 Task: Create a rule when the discription of a card does not start with text .
Action: Mouse pressed left at (855, 269)
Screenshot: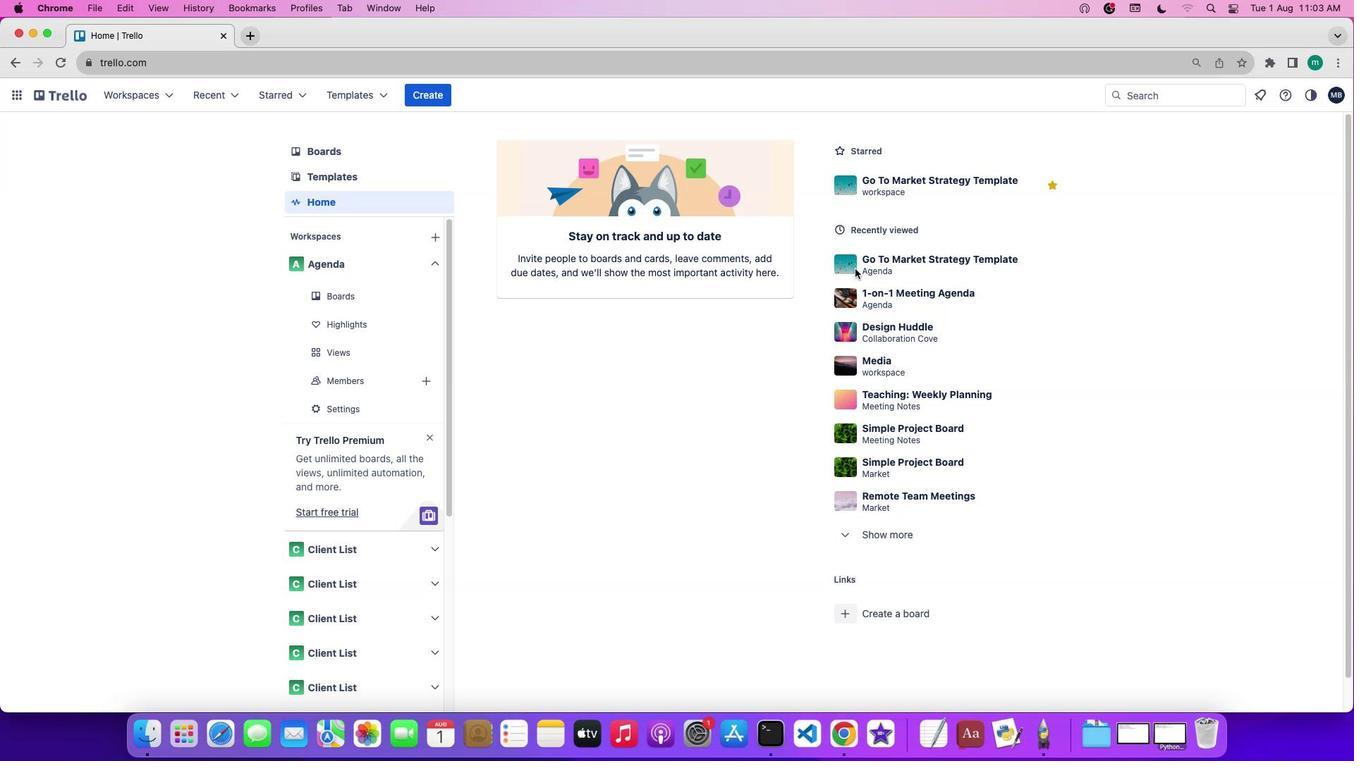 
Action: Mouse pressed left at (855, 269)
Screenshot: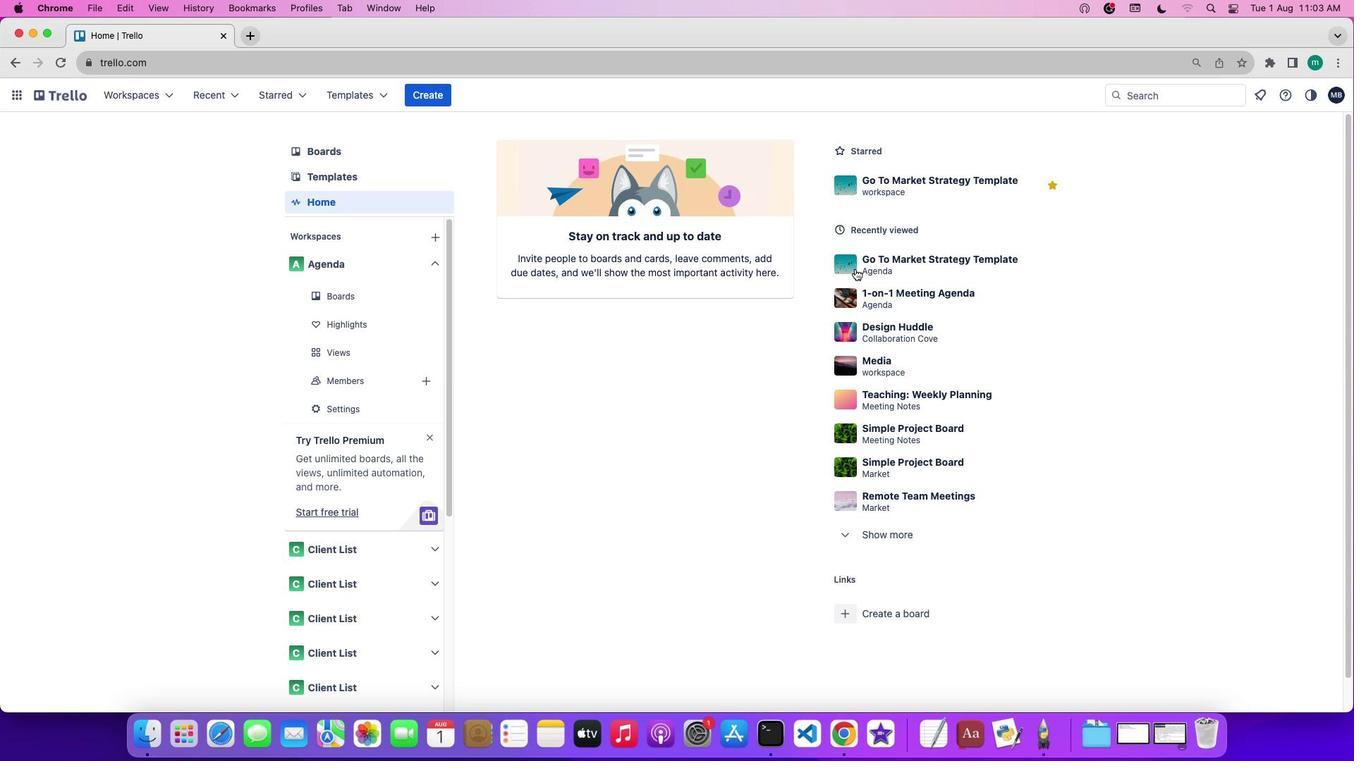 
Action: Mouse moved to (1184, 308)
Screenshot: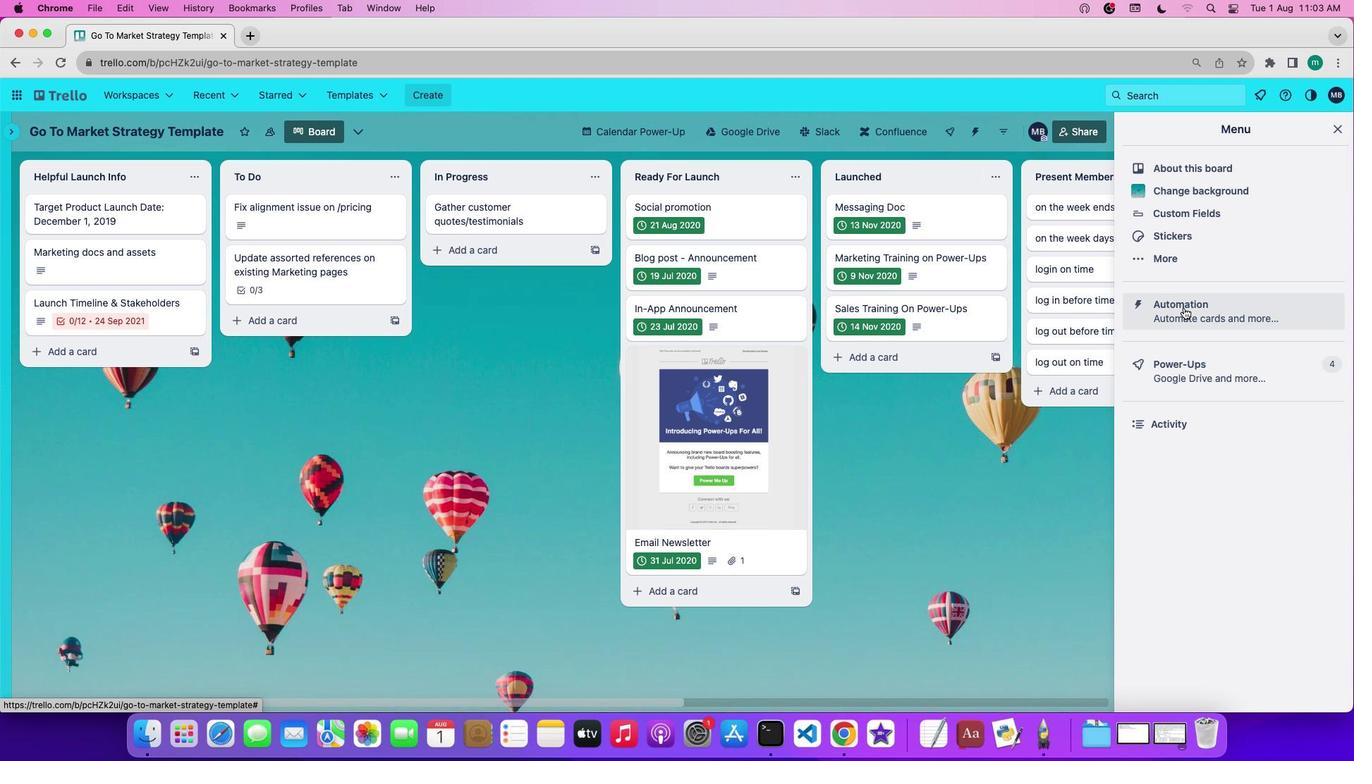 
Action: Mouse pressed left at (1184, 308)
Screenshot: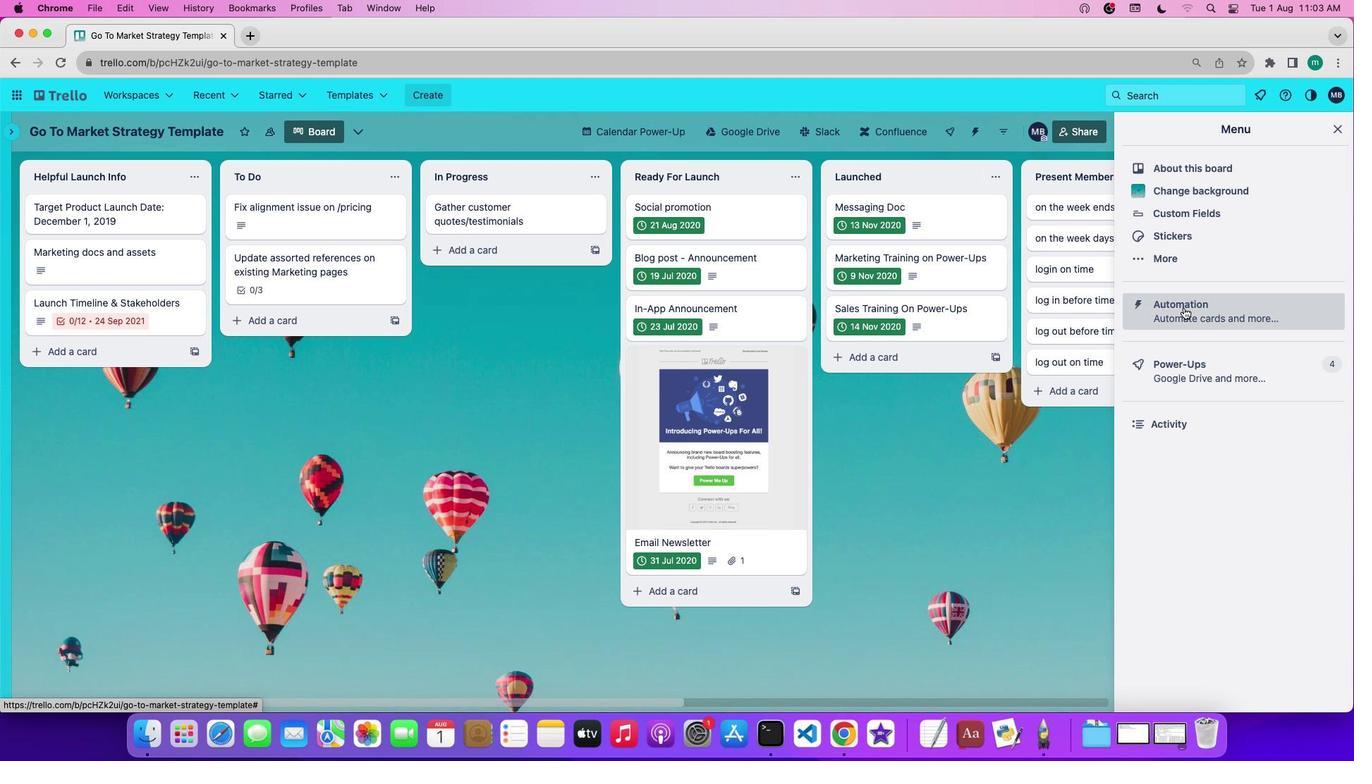 
Action: Mouse moved to (71, 257)
Screenshot: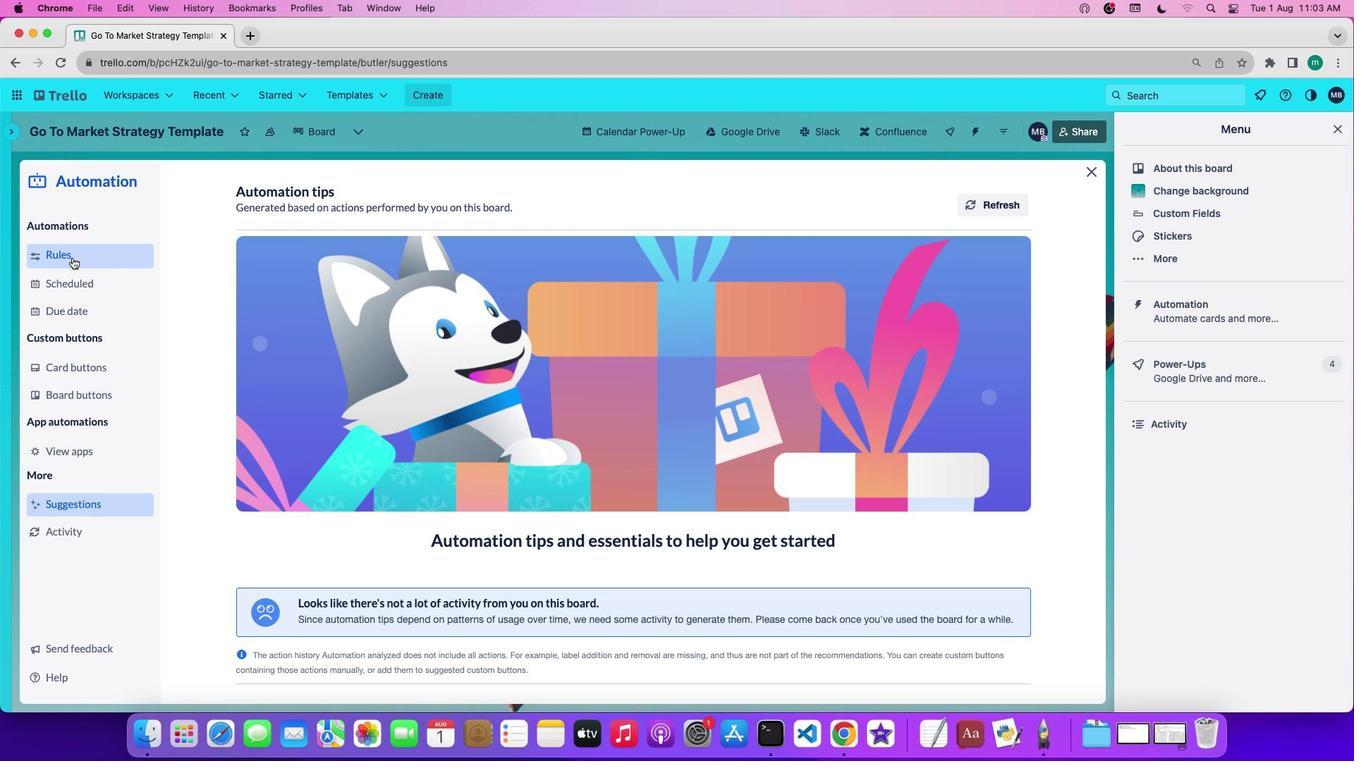 
Action: Mouse pressed left at (71, 257)
Screenshot: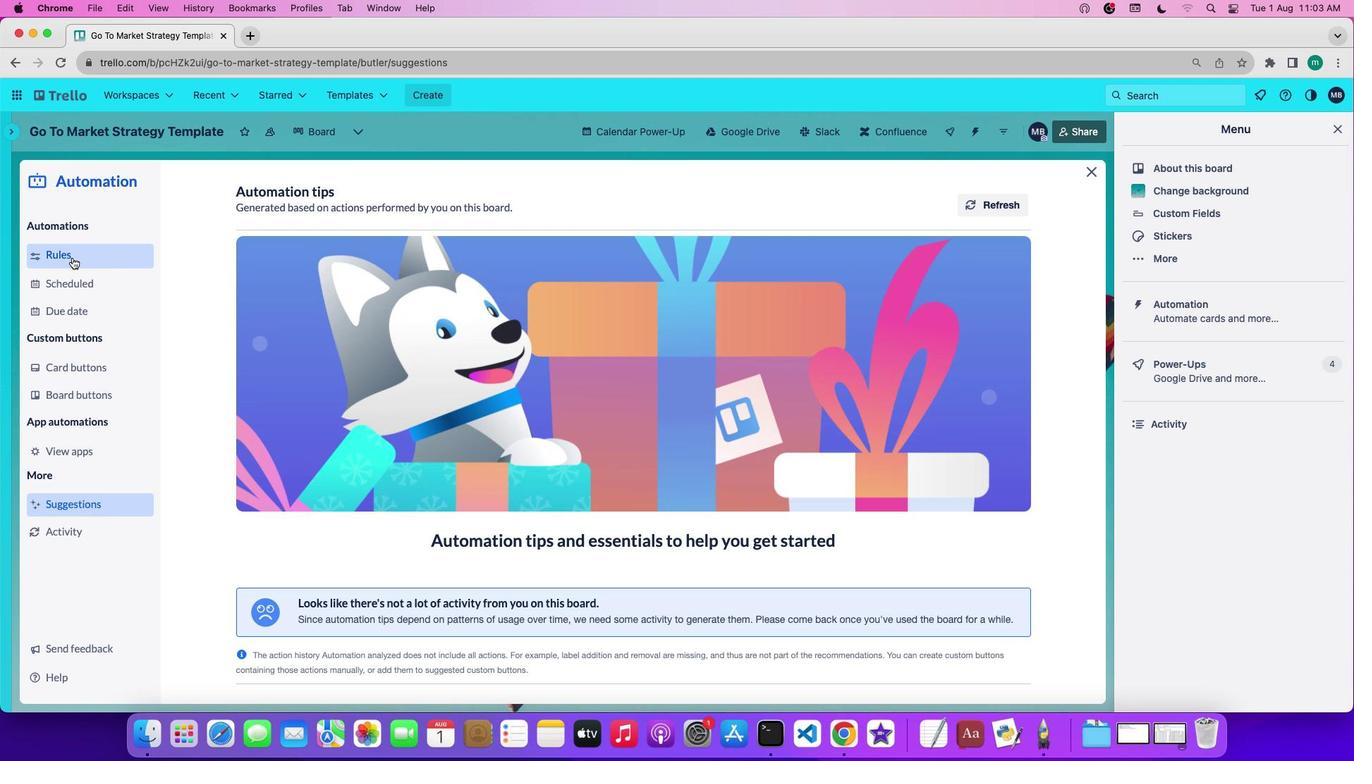 
Action: Mouse moved to (303, 498)
Screenshot: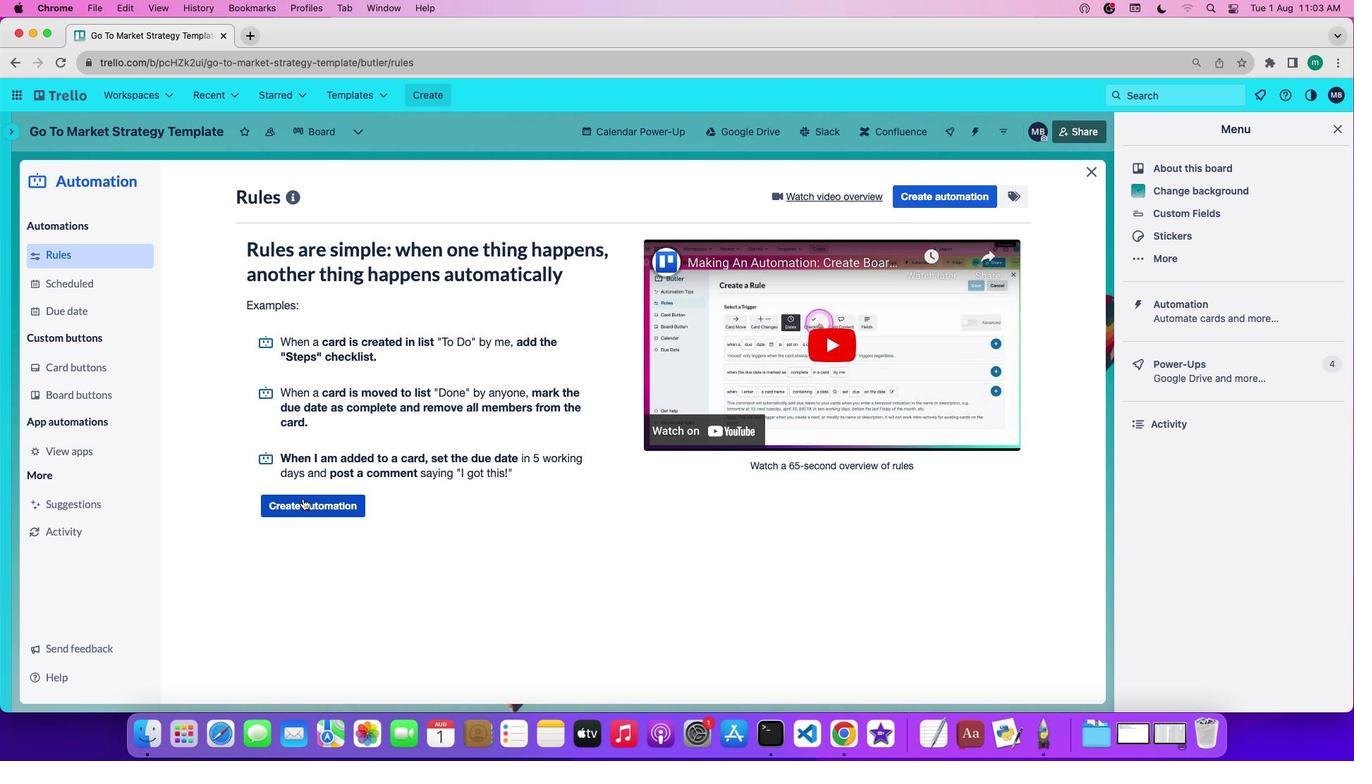 
Action: Mouse pressed left at (303, 498)
Screenshot: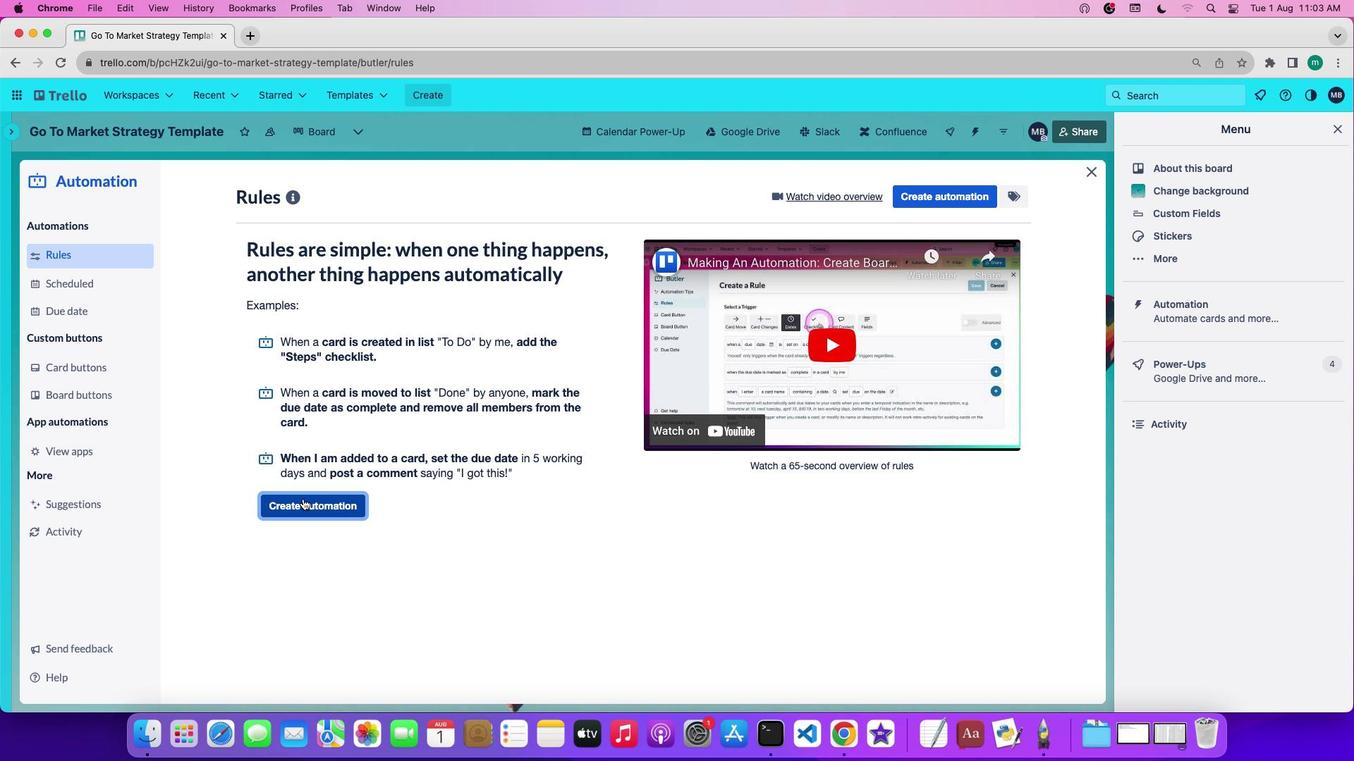 
Action: Mouse moved to (597, 331)
Screenshot: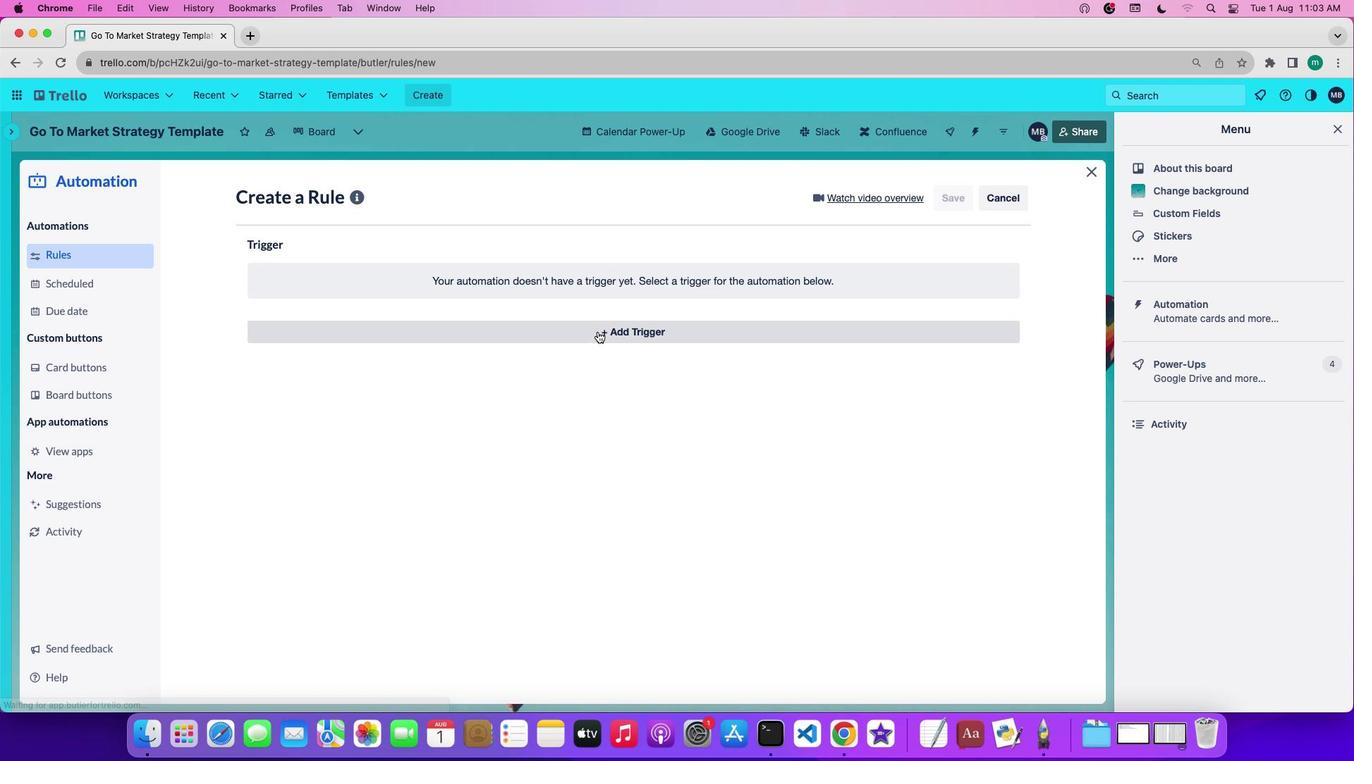 
Action: Mouse pressed left at (597, 331)
Screenshot: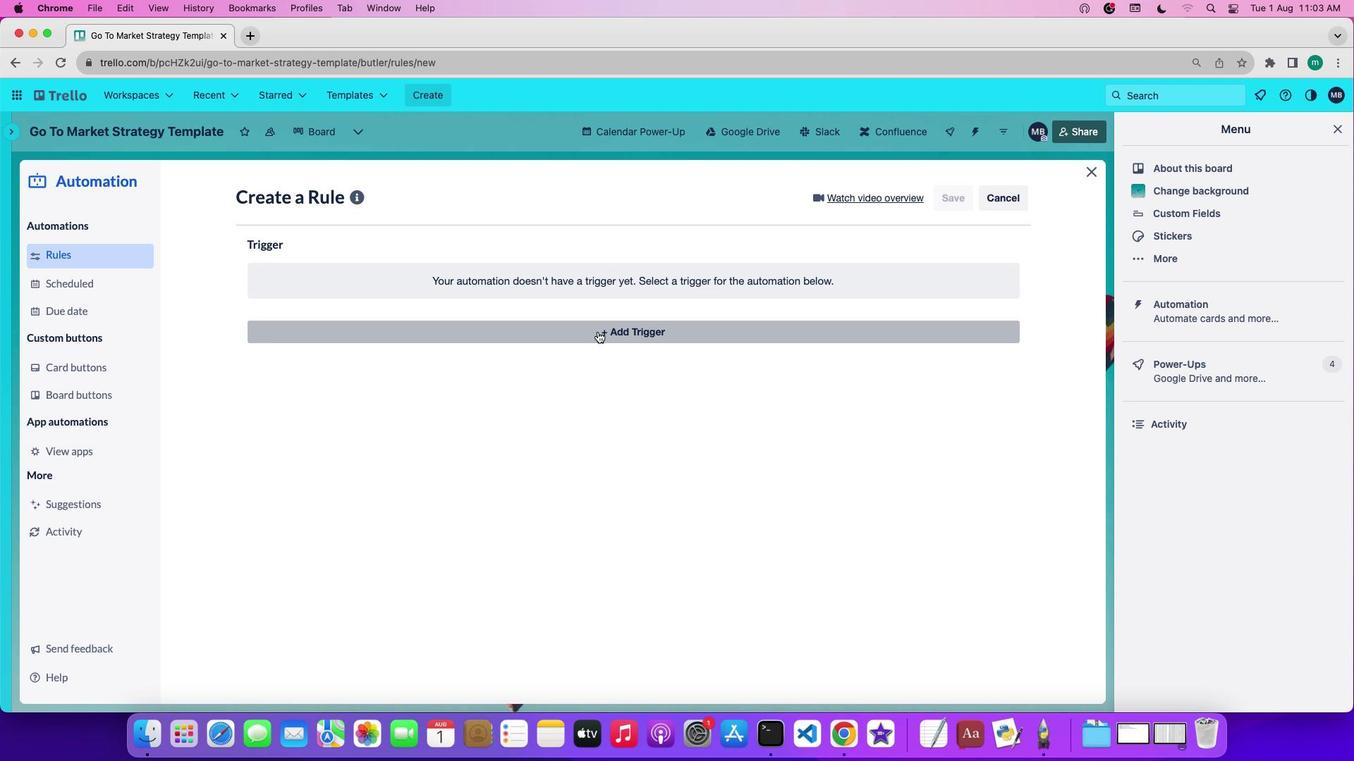 
Action: Mouse moved to (543, 387)
Screenshot: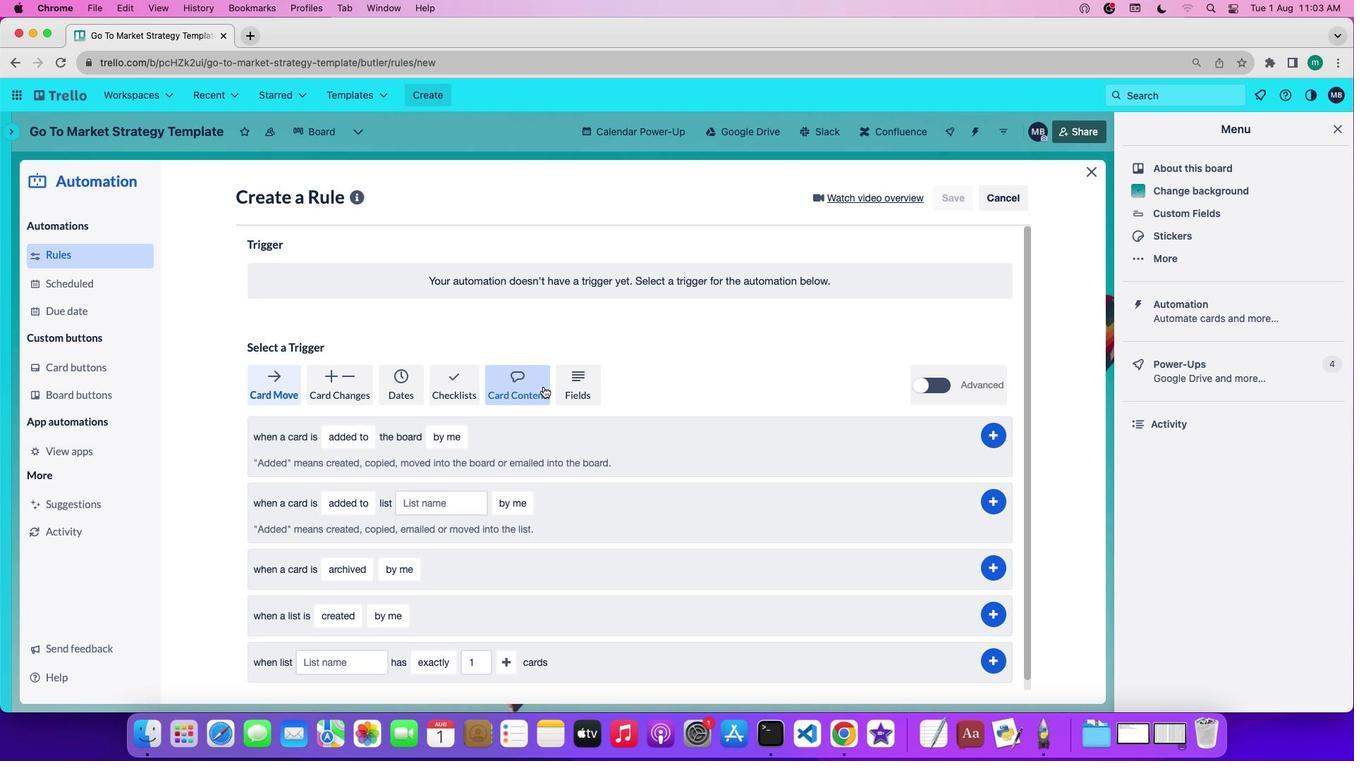 
Action: Mouse pressed left at (543, 387)
Screenshot: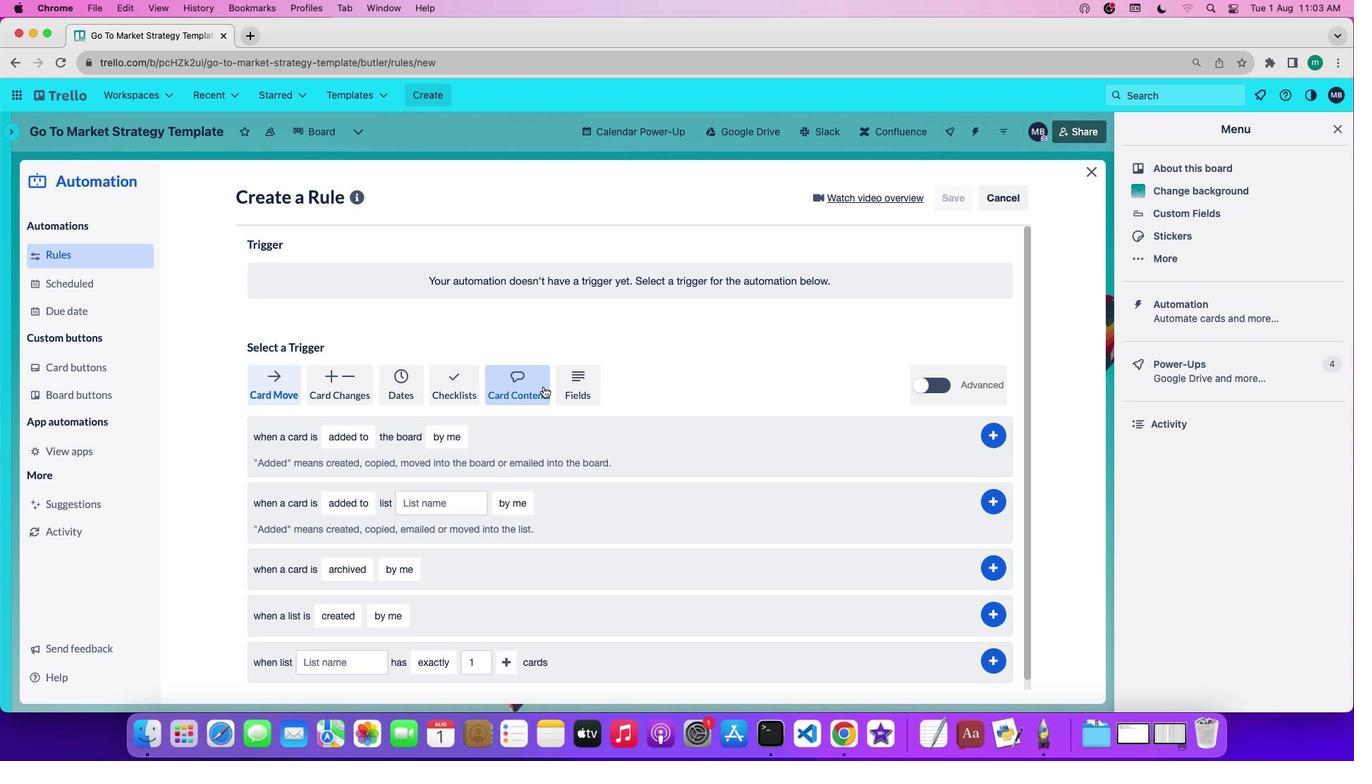 
Action: Mouse moved to (315, 431)
Screenshot: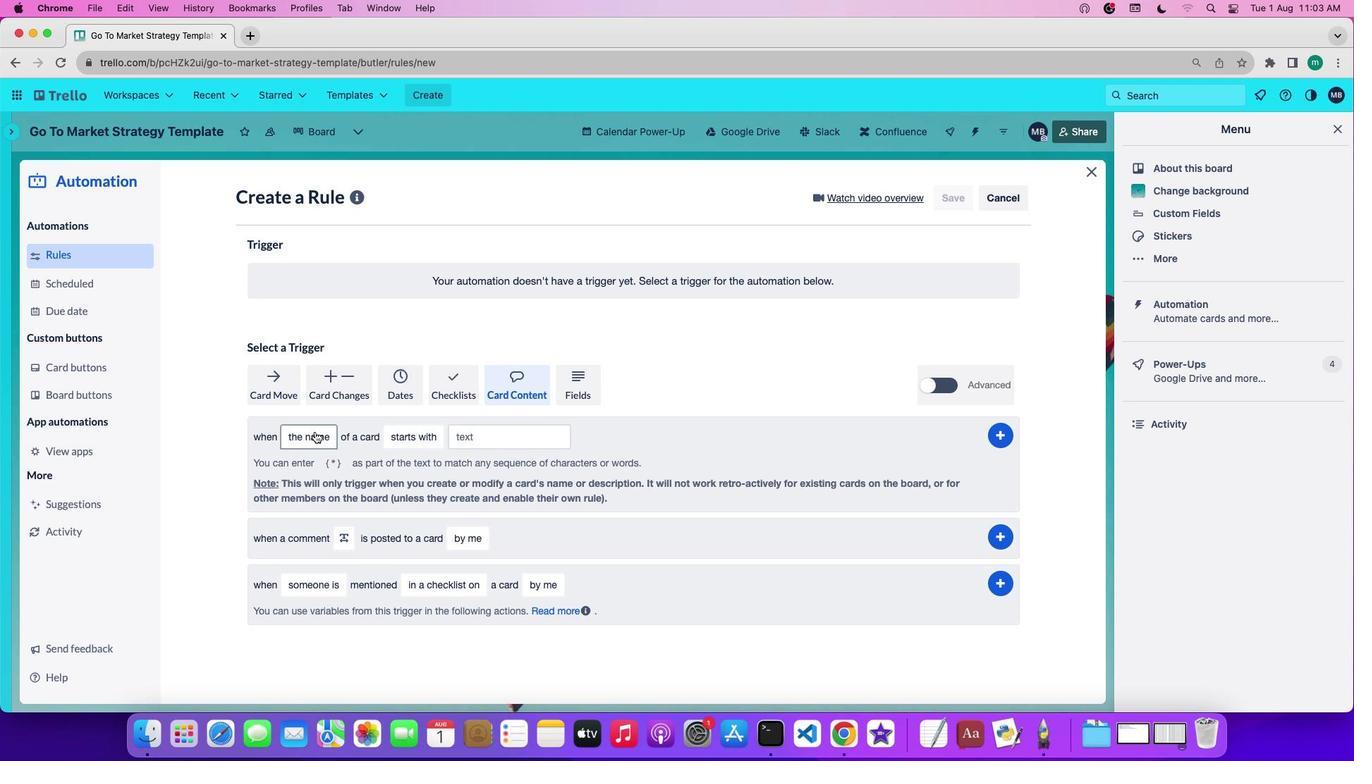 
Action: Mouse pressed left at (315, 431)
Screenshot: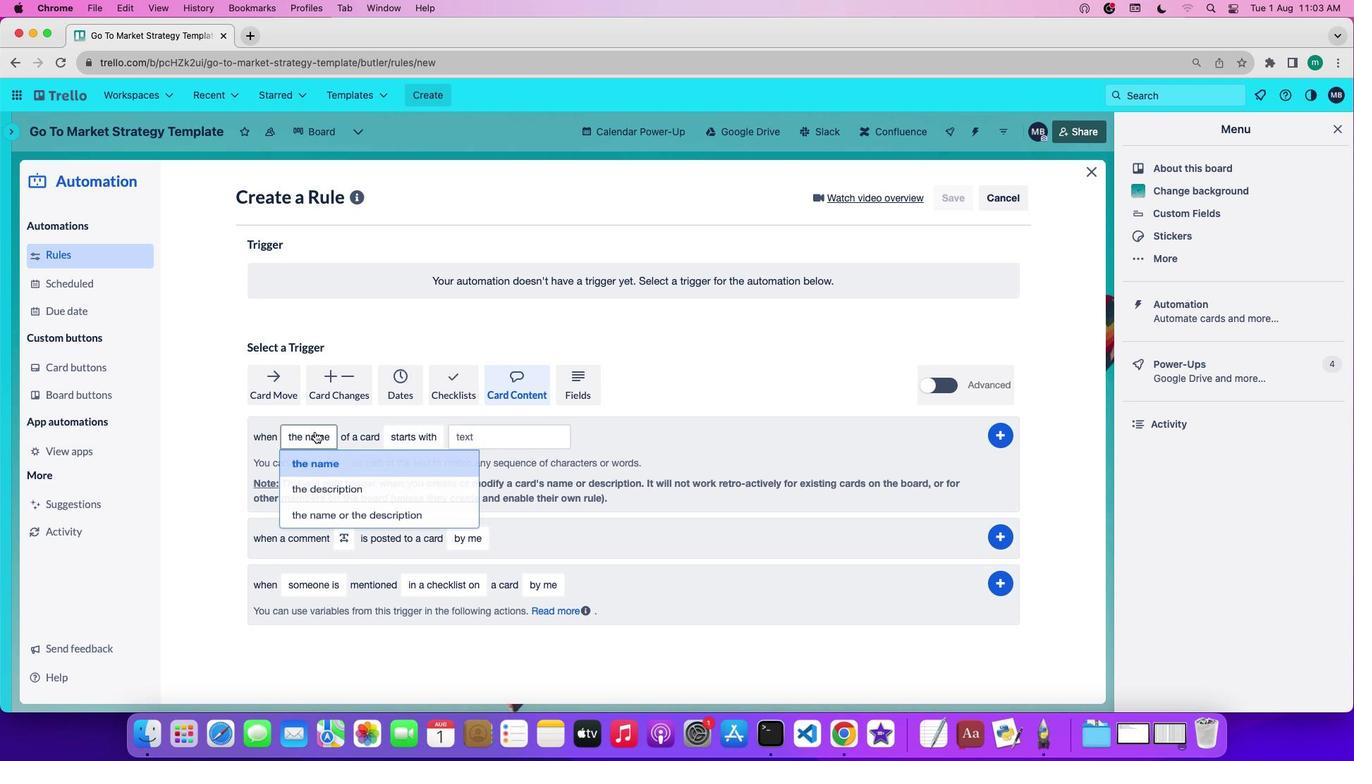 
Action: Mouse moved to (331, 492)
Screenshot: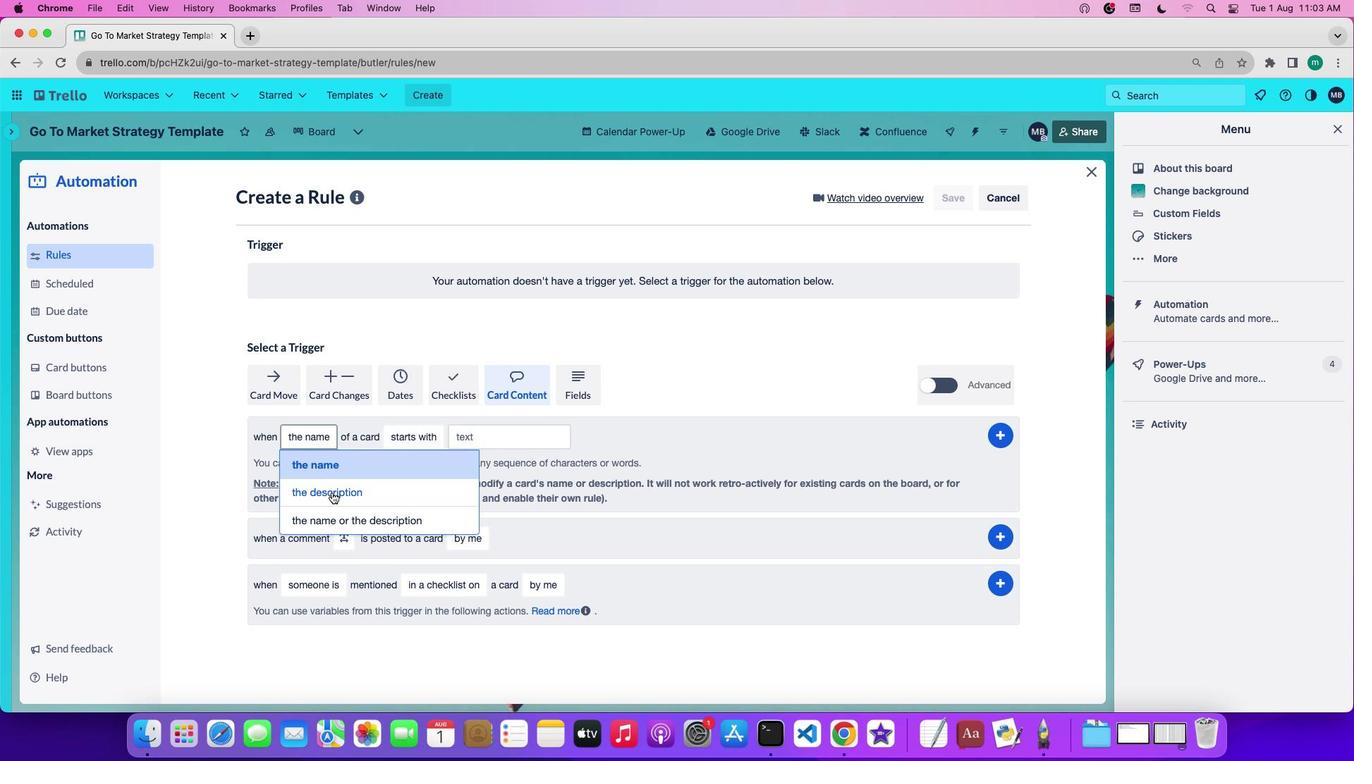 
Action: Mouse pressed left at (331, 492)
Screenshot: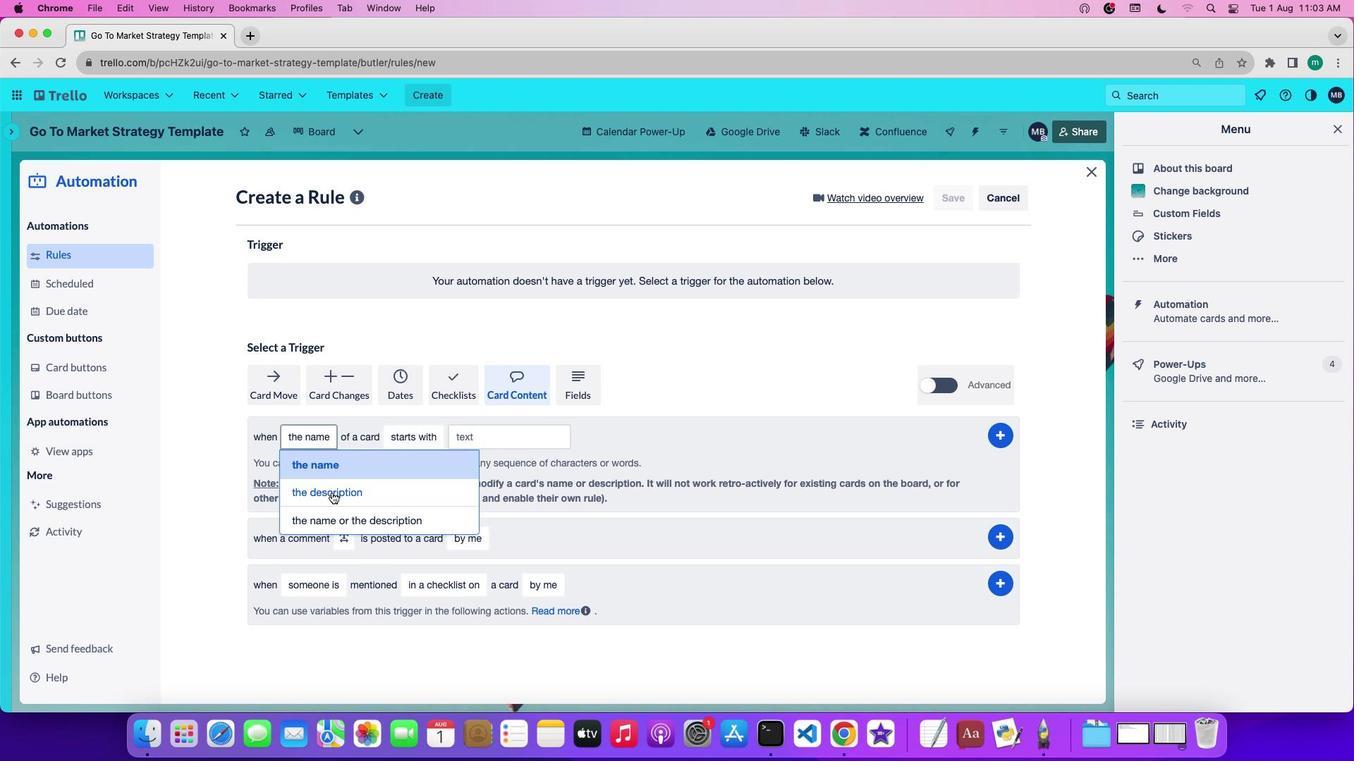 
Action: Mouse moved to (430, 433)
Screenshot: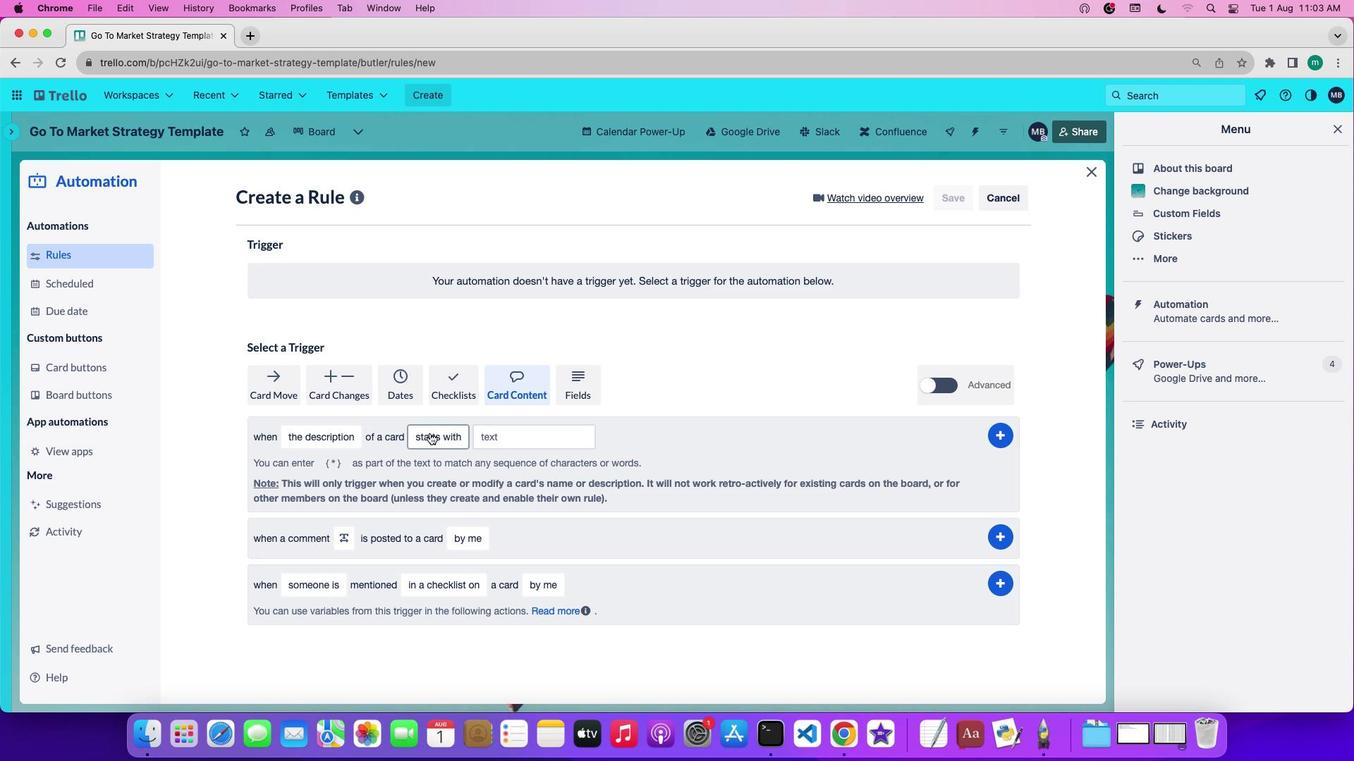 
Action: Mouse pressed left at (430, 433)
Screenshot: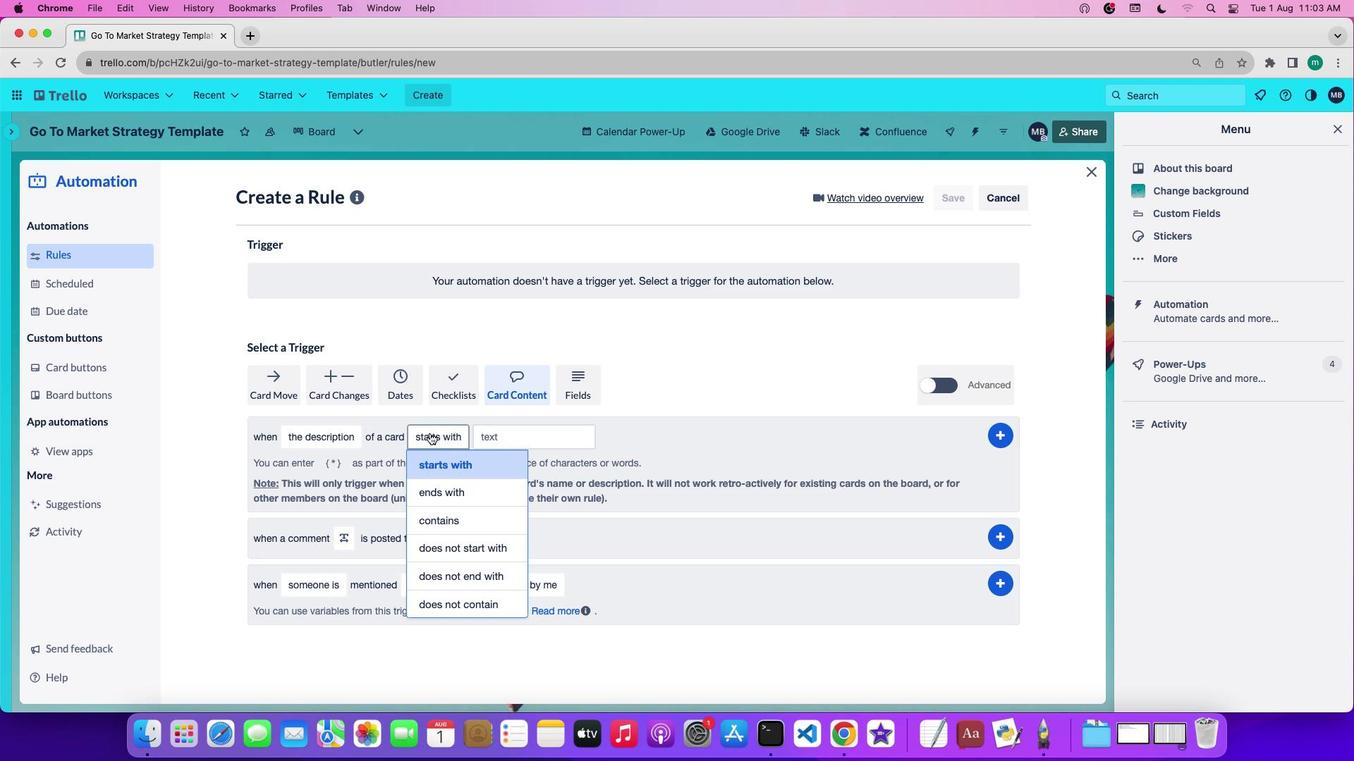 
Action: Mouse moved to (435, 540)
Screenshot: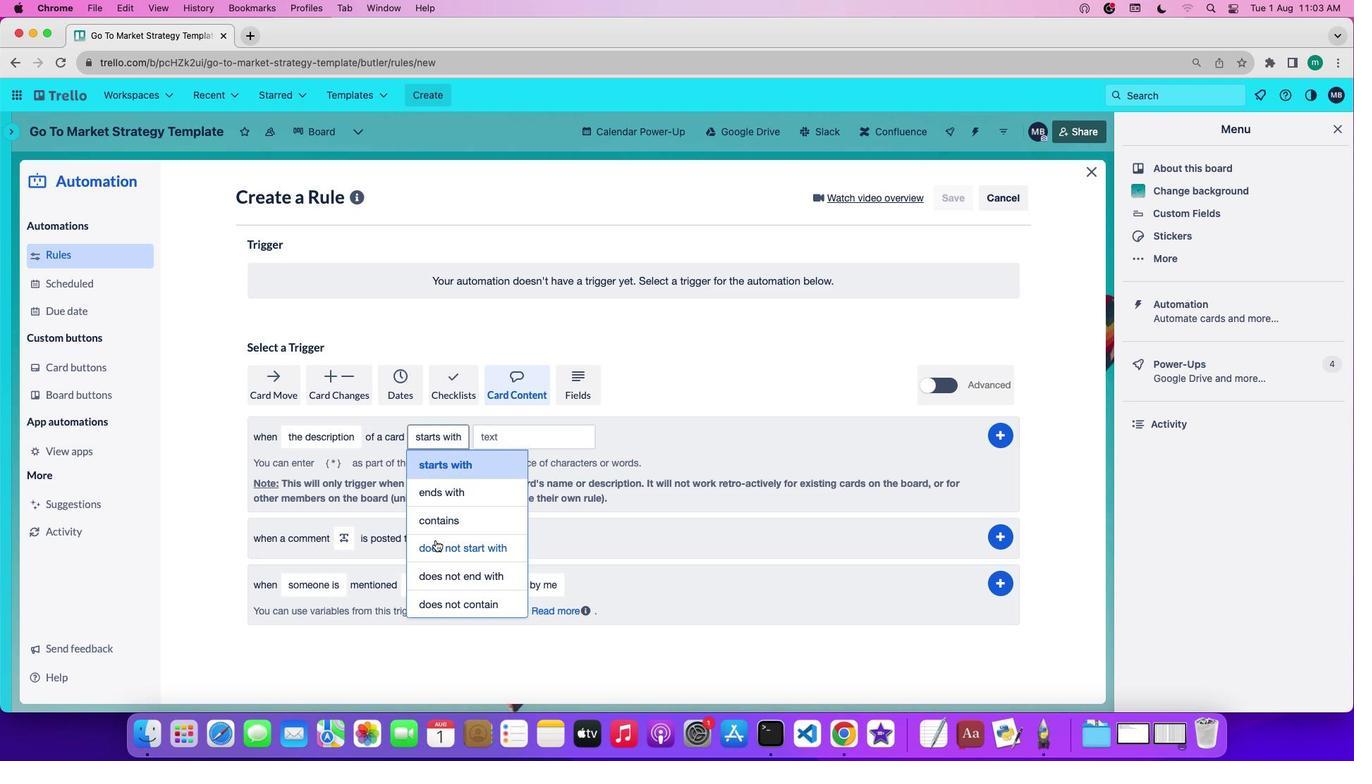 
Action: Mouse pressed left at (435, 540)
Screenshot: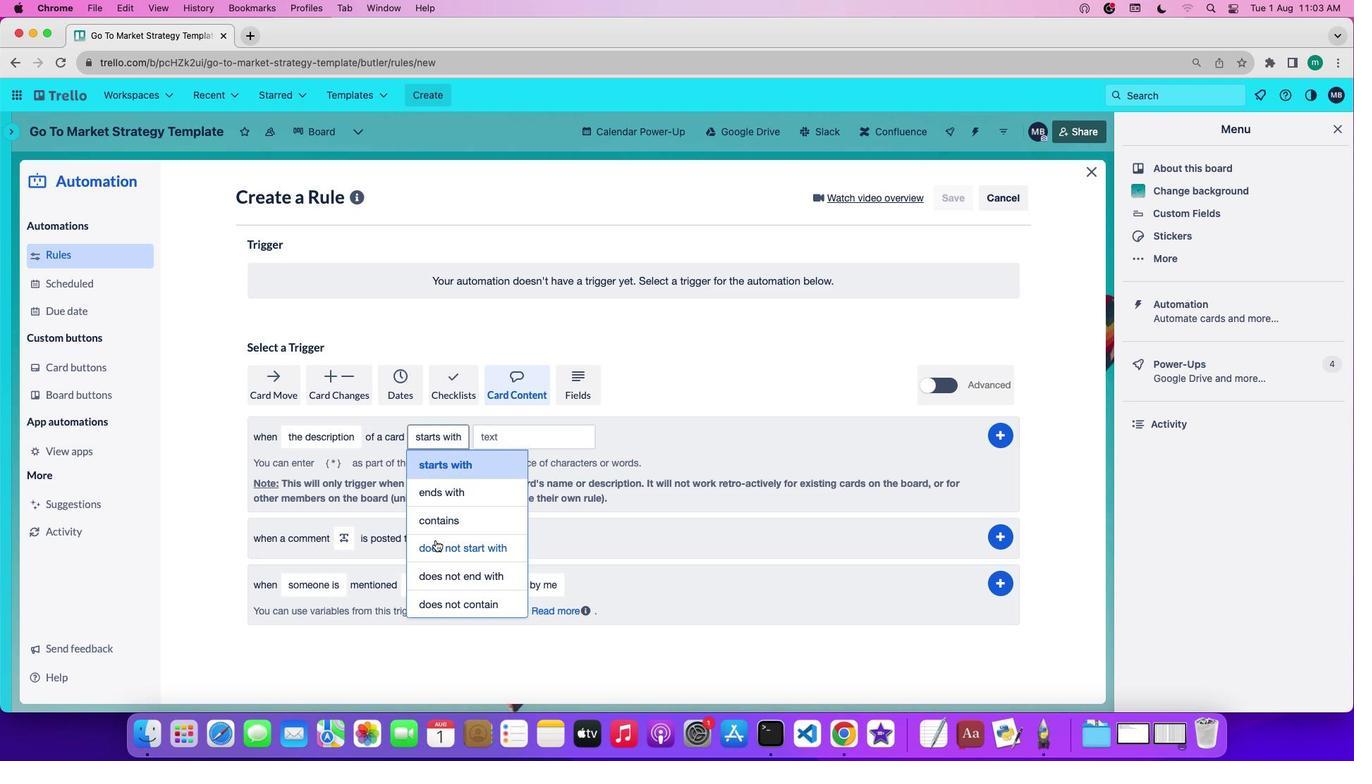 
Action: Mouse moved to (524, 436)
Screenshot: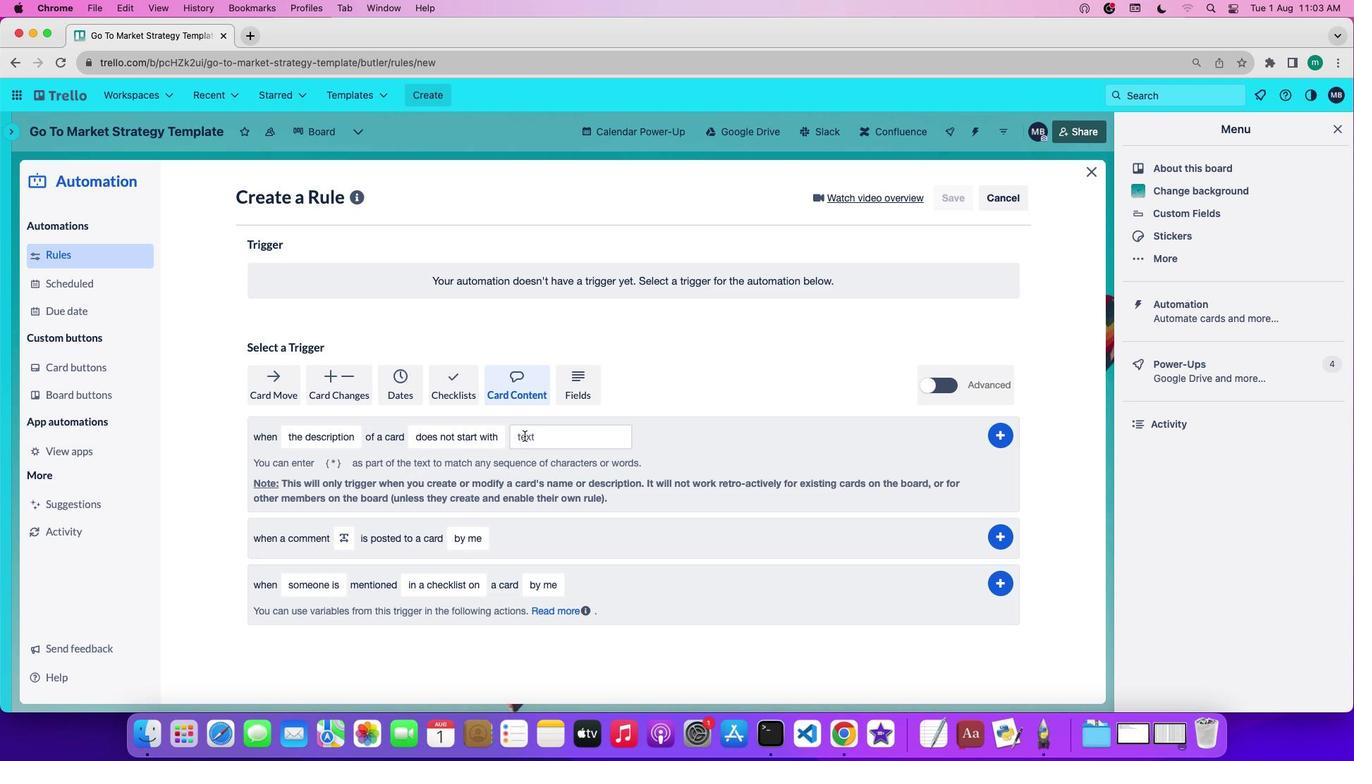
Action: Mouse pressed left at (524, 436)
Screenshot: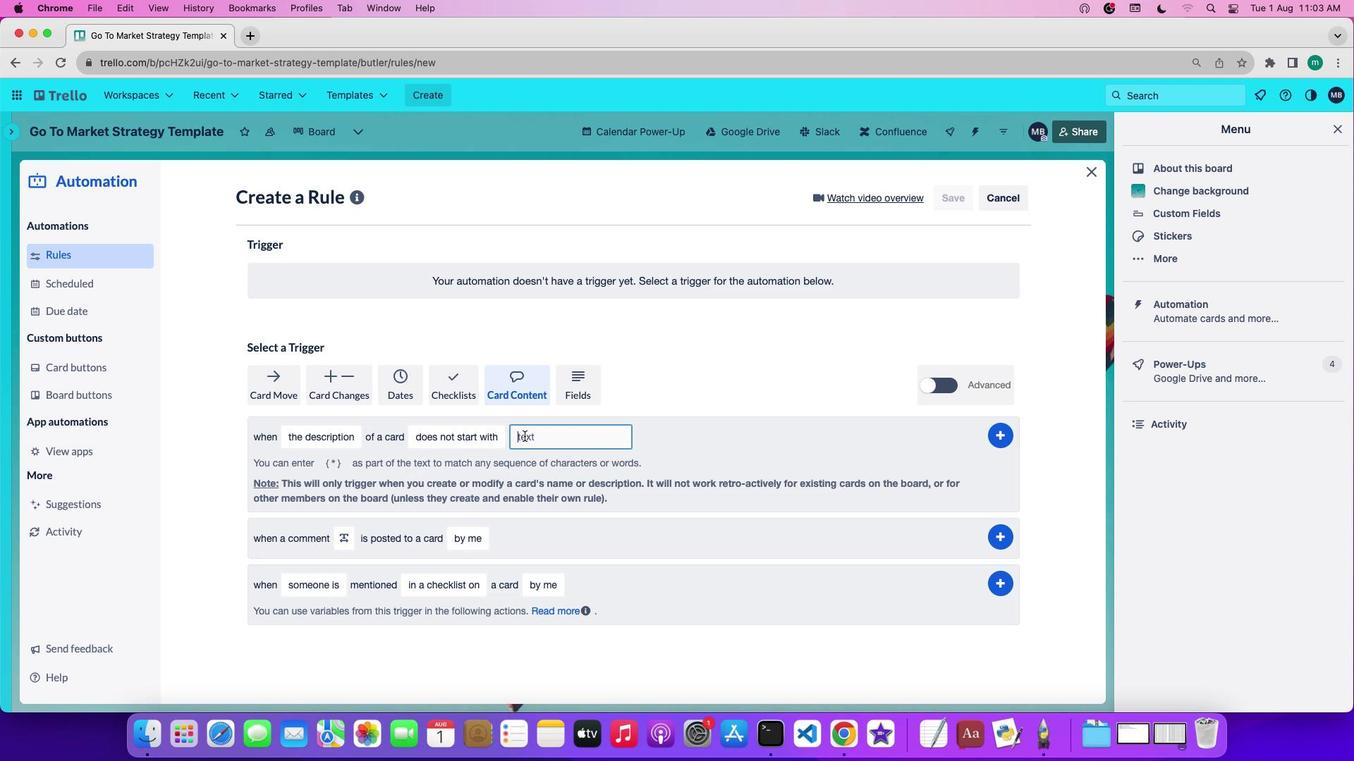 
Action: Key pressed 't''e''x''t'
Screenshot: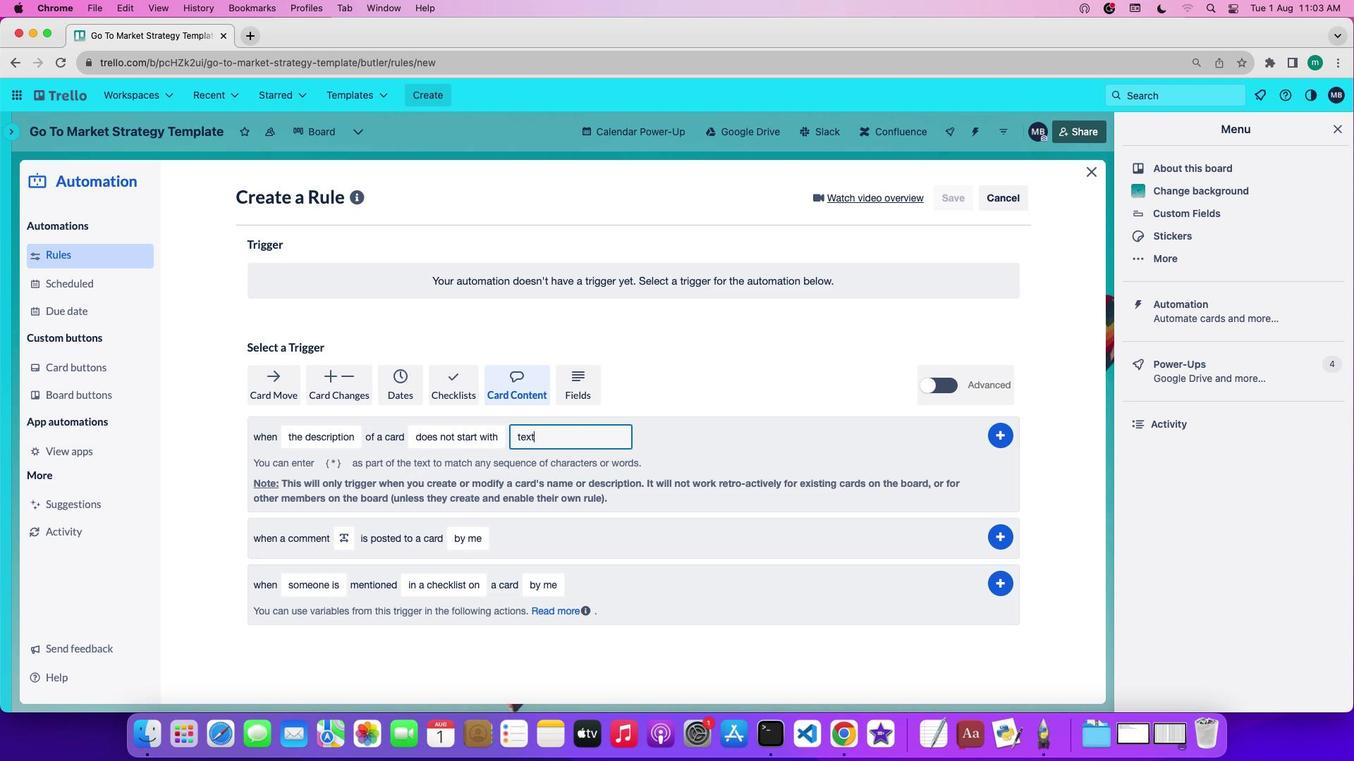 
Action: Mouse moved to (1008, 430)
Screenshot: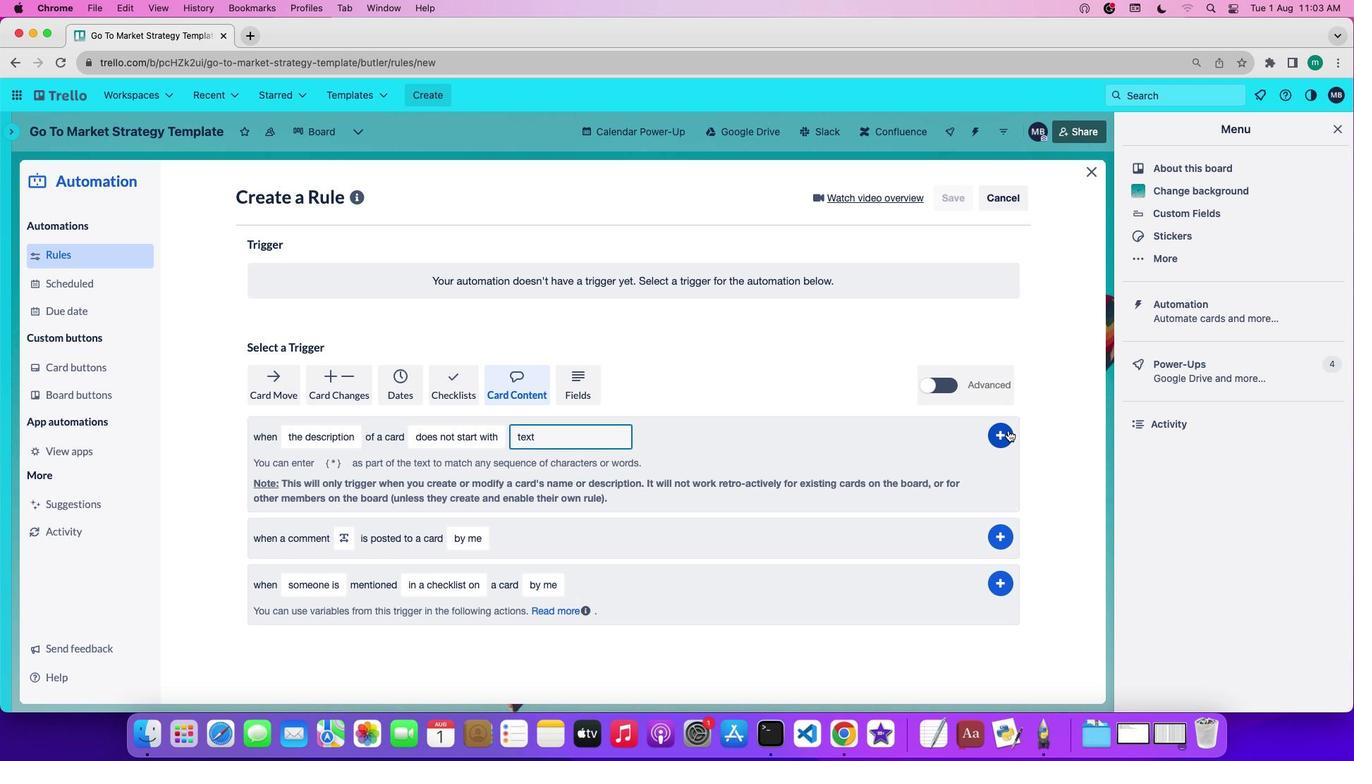 
Action: Mouse pressed left at (1008, 430)
Screenshot: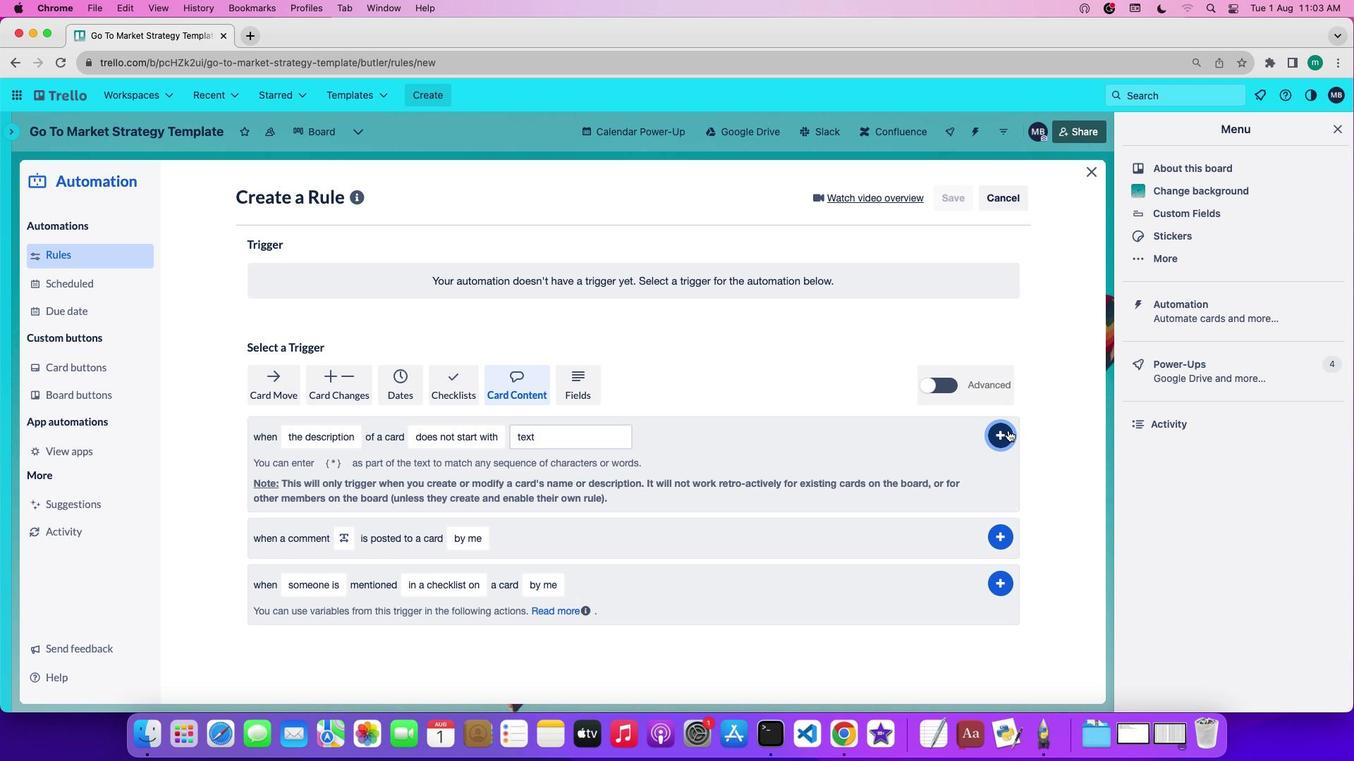 
